 Task: Create Workspace Event Planning Workspace description Manage website maintenance and updates. Workspace type Education
Action: Mouse moved to (430, 91)
Screenshot: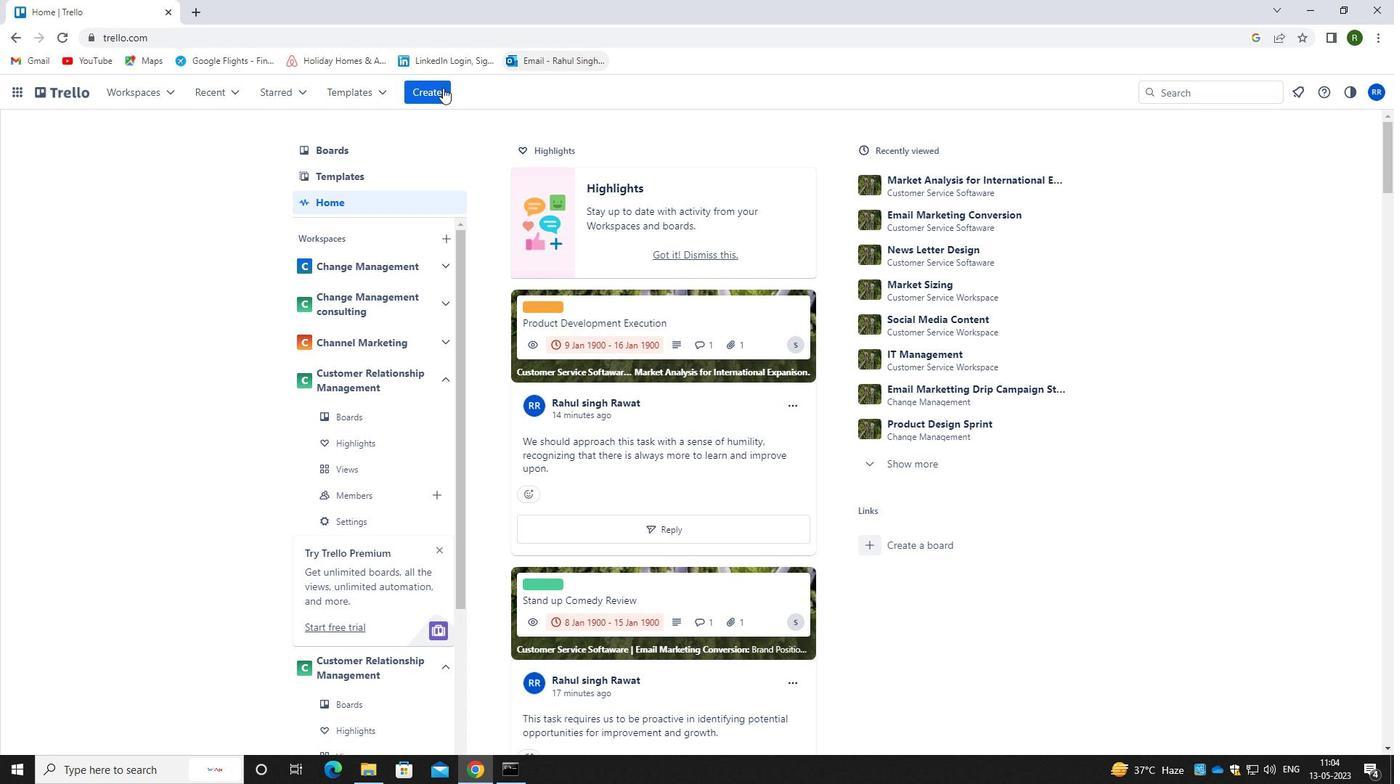 
Action: Mouse pressed left at (430, 91)
Screenshot: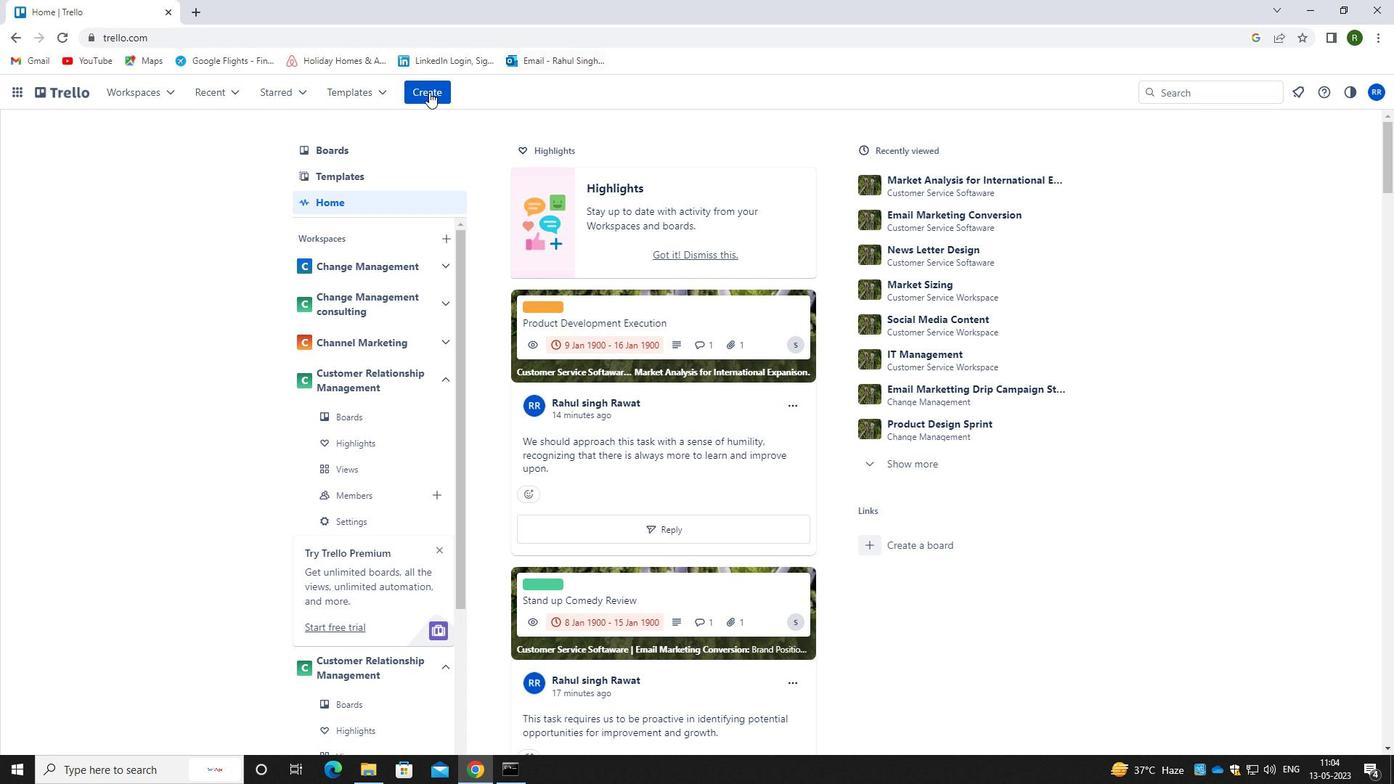 
Action: Mouse moved to (476, 246)
Screenshot: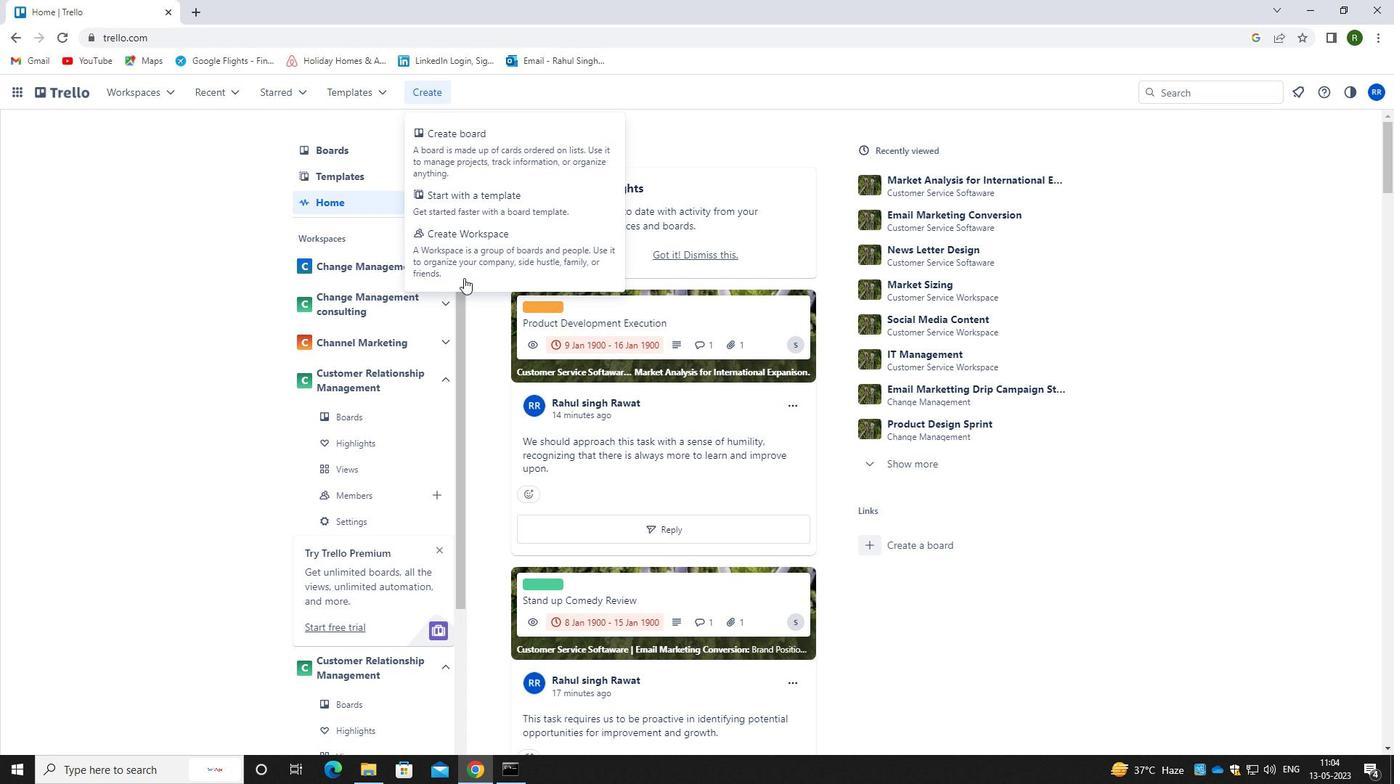 
Action: Mouse pressed left at (476, 246)
Screenshot: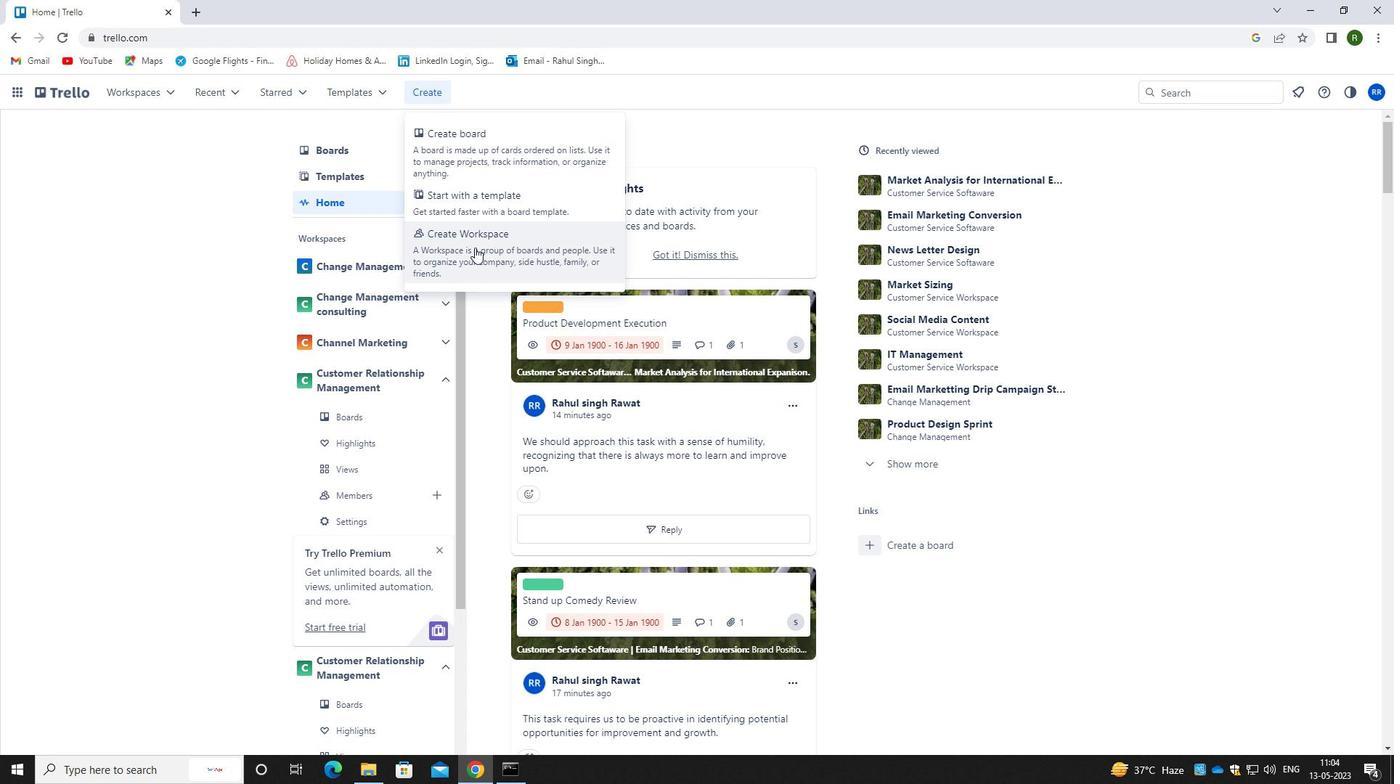 
Action: Mouse moved to (464, 249)
Screenshot: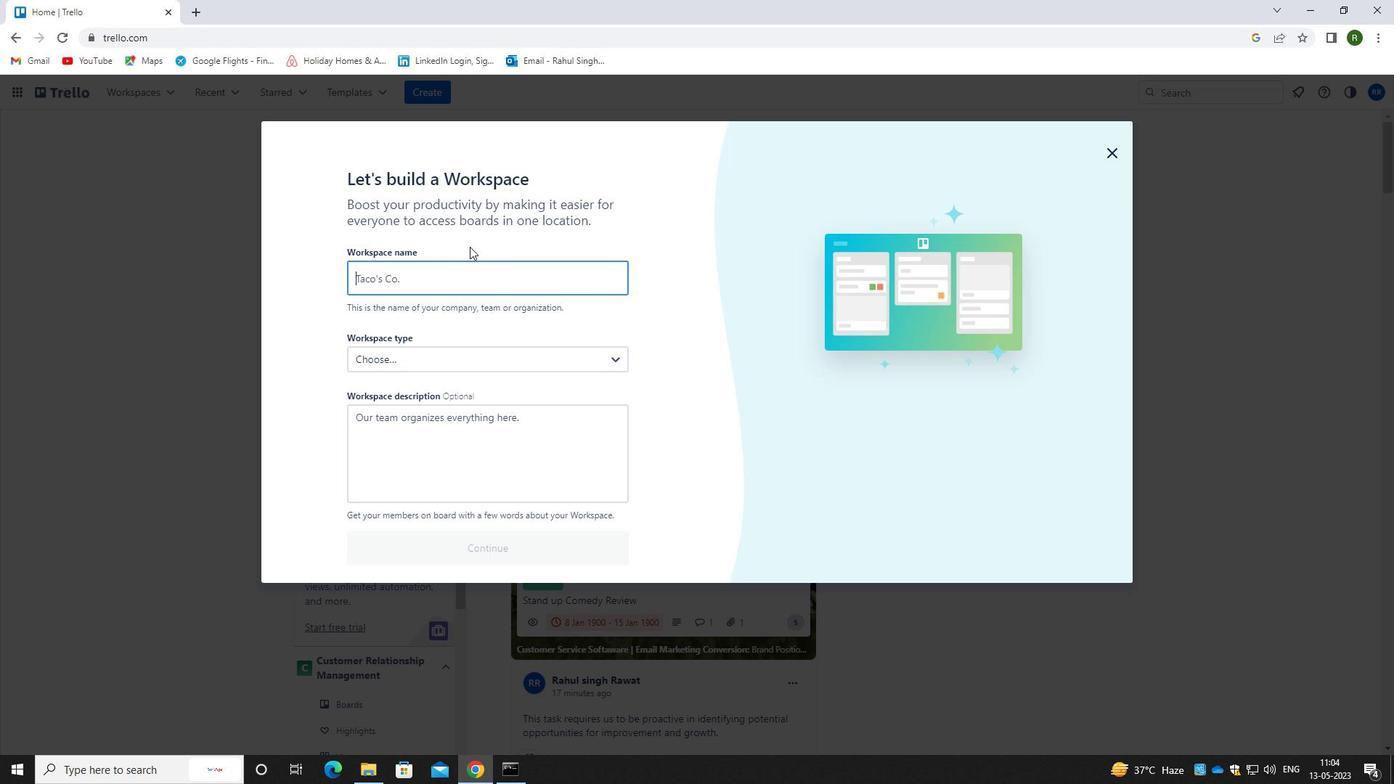 
Action: Key pressed <Key.caps_lock>e<Key.caps_lock>vent<Key.space><Key.caps_lock>p<Key.caps_lock>lani<Key.backspace>ning<Key.space><Key.caps_lock>w<Key.caps_lock>orkspace
Screenshot: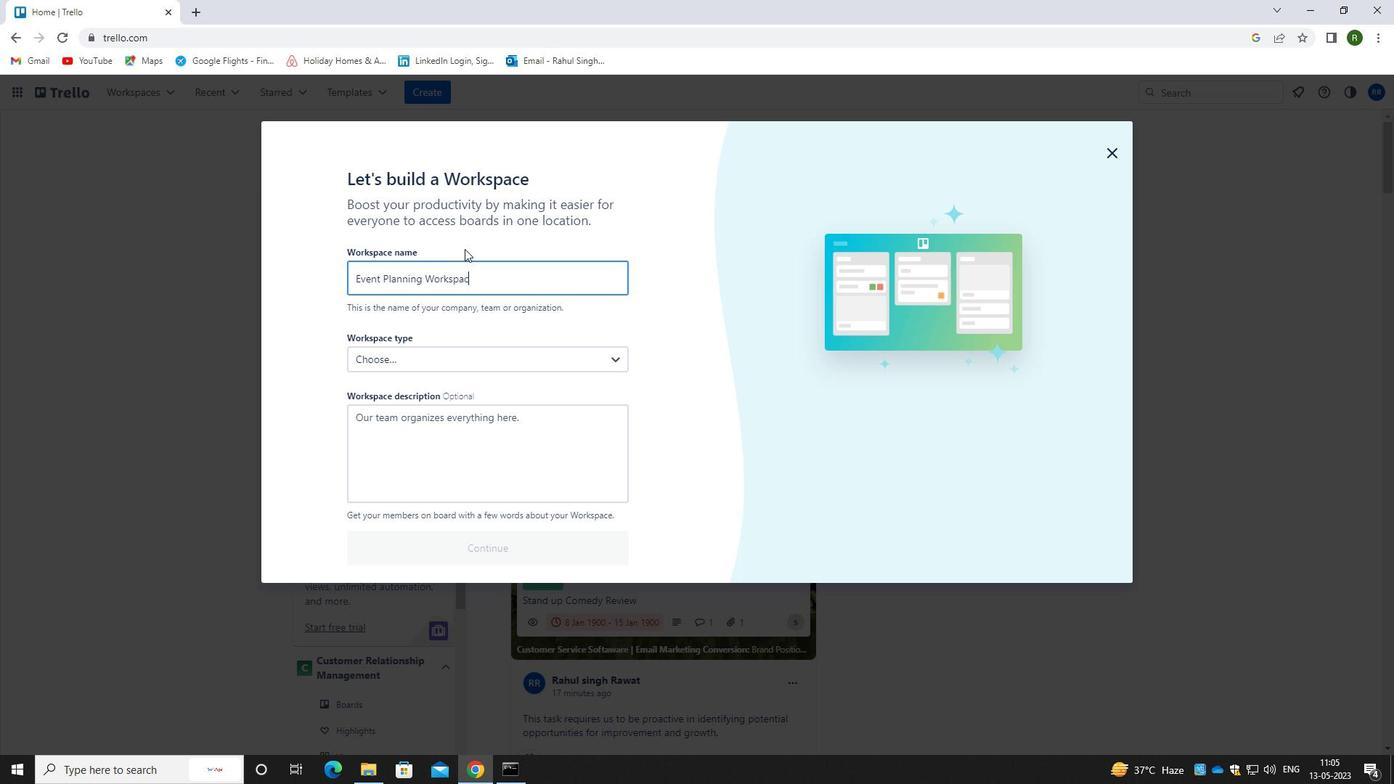 
Action: Mouse moved to (414, 457)
Screenshot: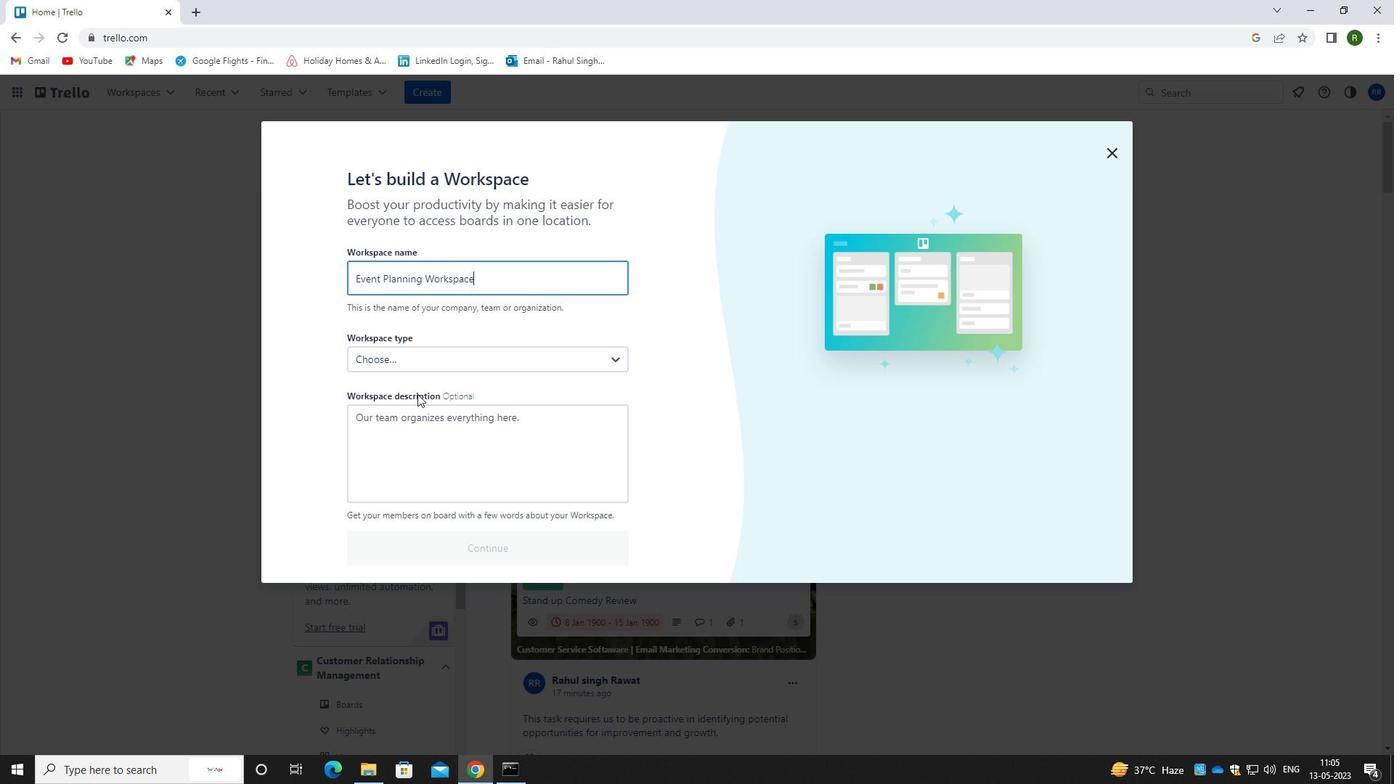 
Action: Mouse pressed left at (414, 457)
Screenshot: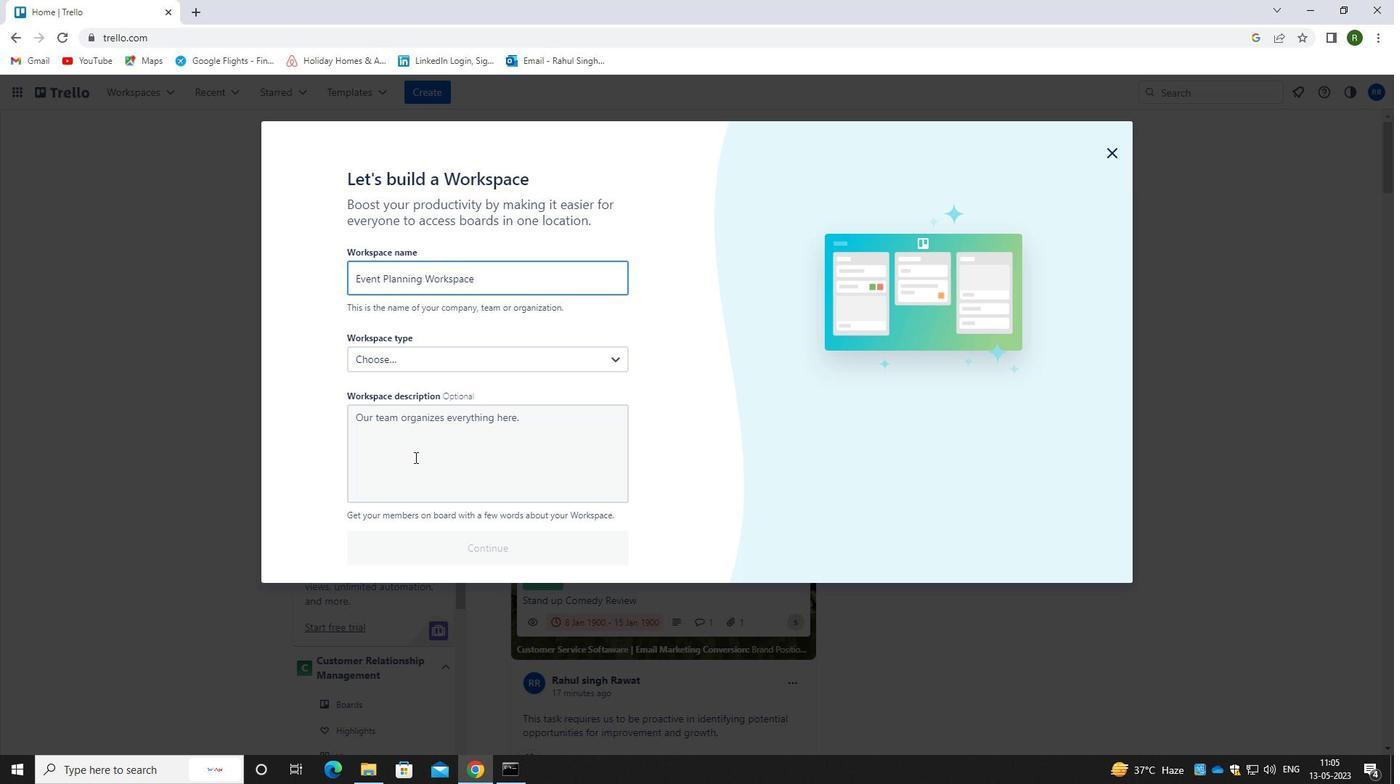 
Action: Mouse moved to (530, 433)
Screenshot: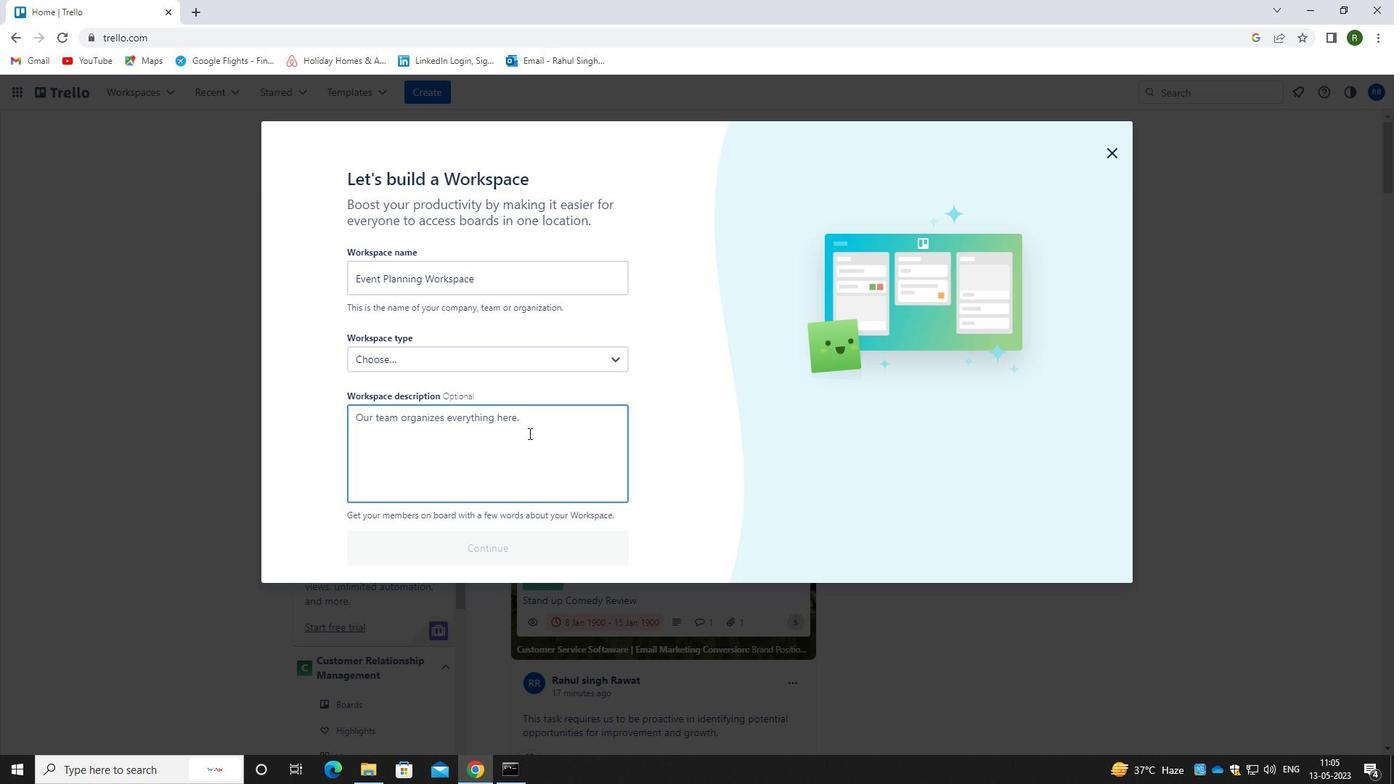 
Action: Mouse pressed left at (530, 433)
Screenshot: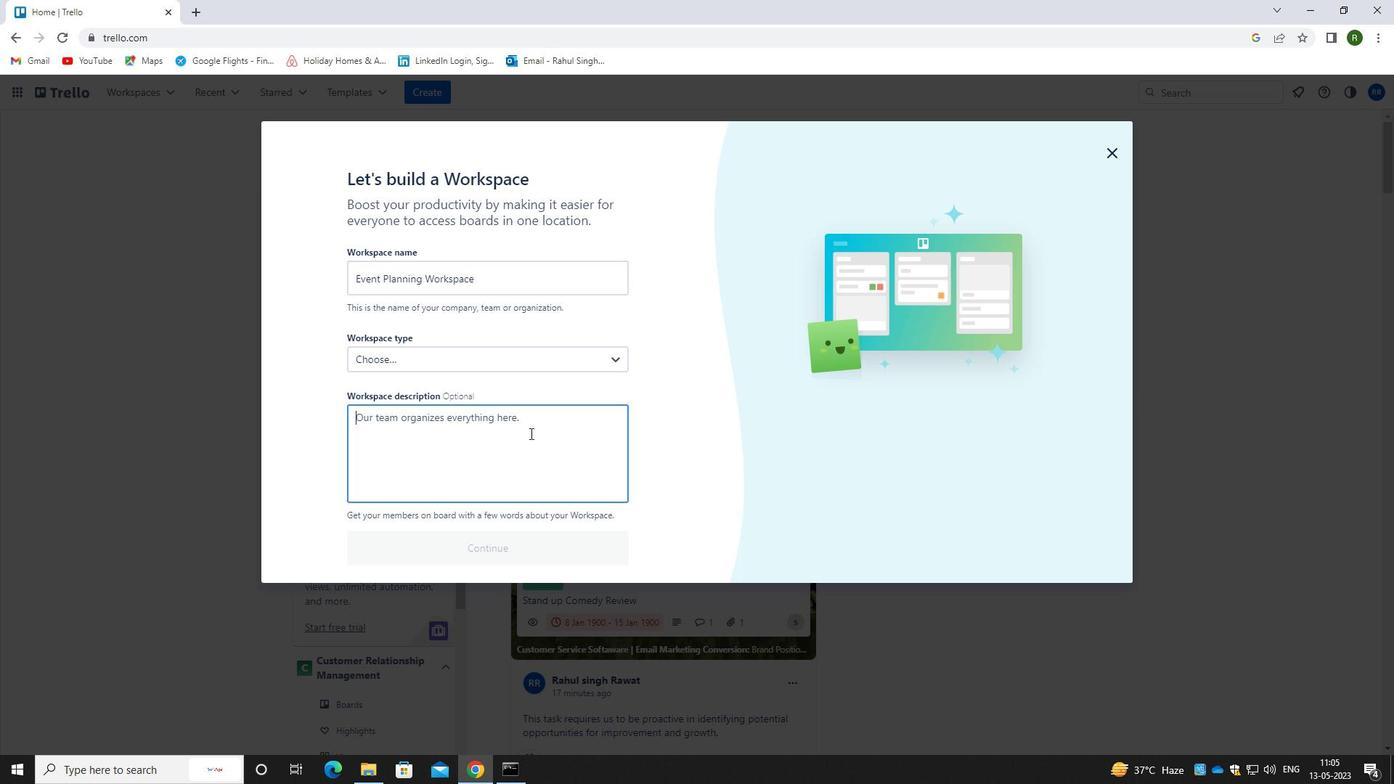 
Action: Mouse moved to (491, 426)
Screenshot: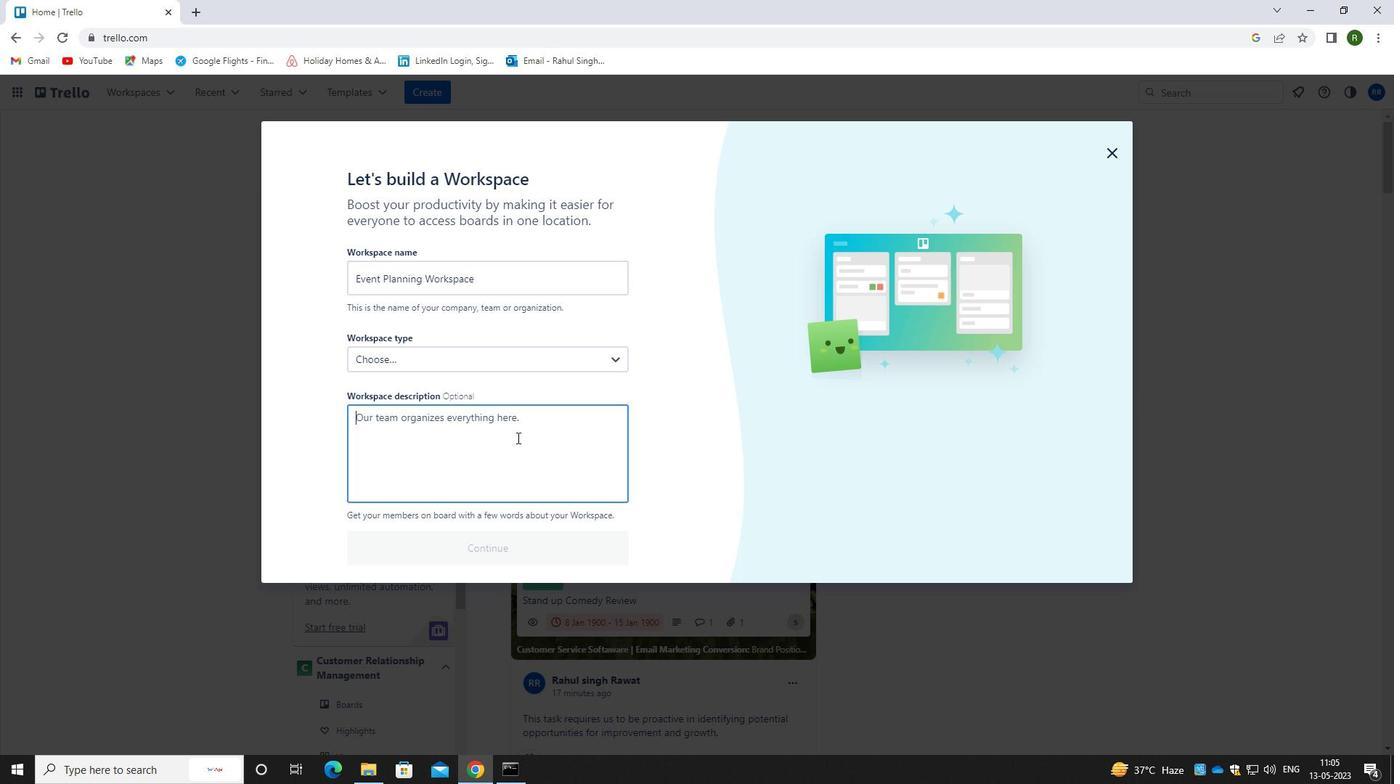 
Action: Key pressed <Key.caps_lock>m<Key.caps_lock>anage<Key.space>website<Key.space>maintenance<Key.space>and<Key.space>updates.
Screenshot: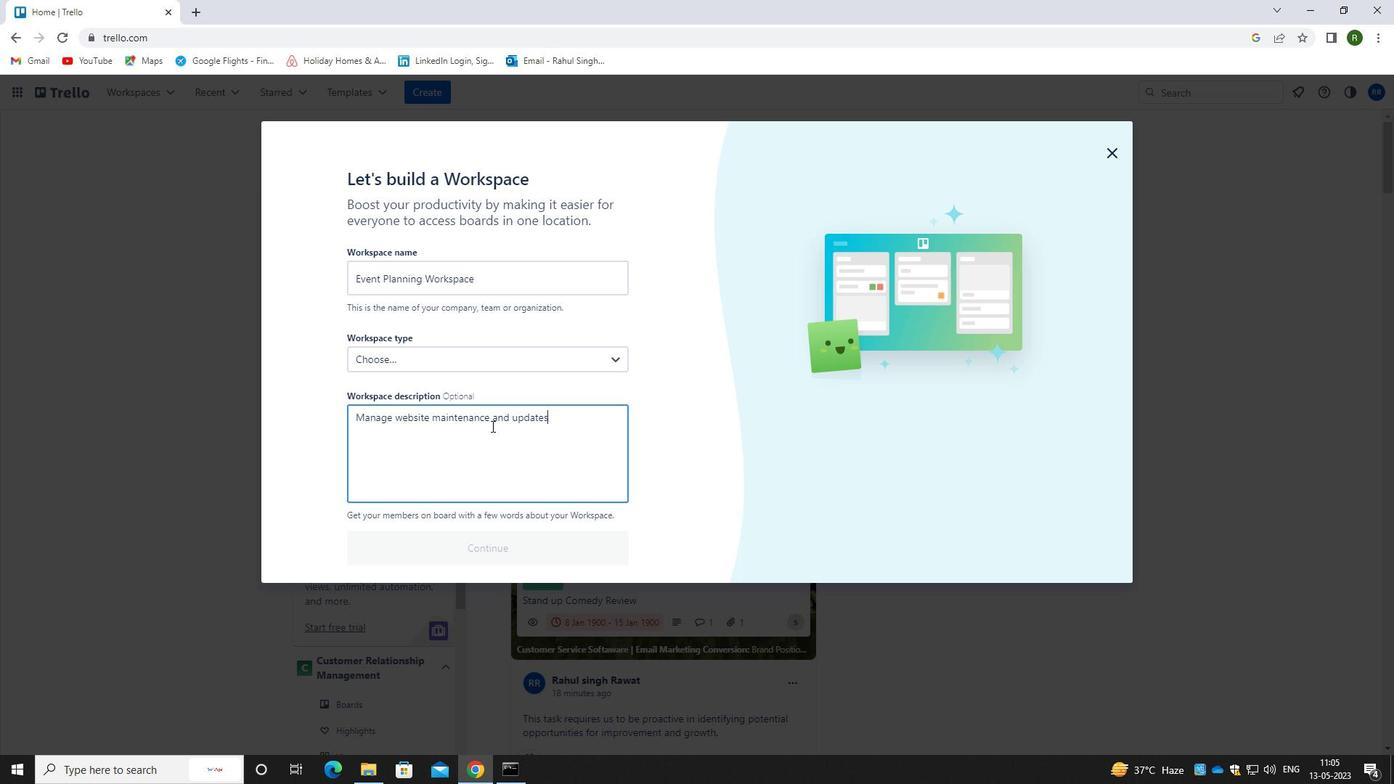 
Action: Mouse moved to (441, 361)
Screenshot: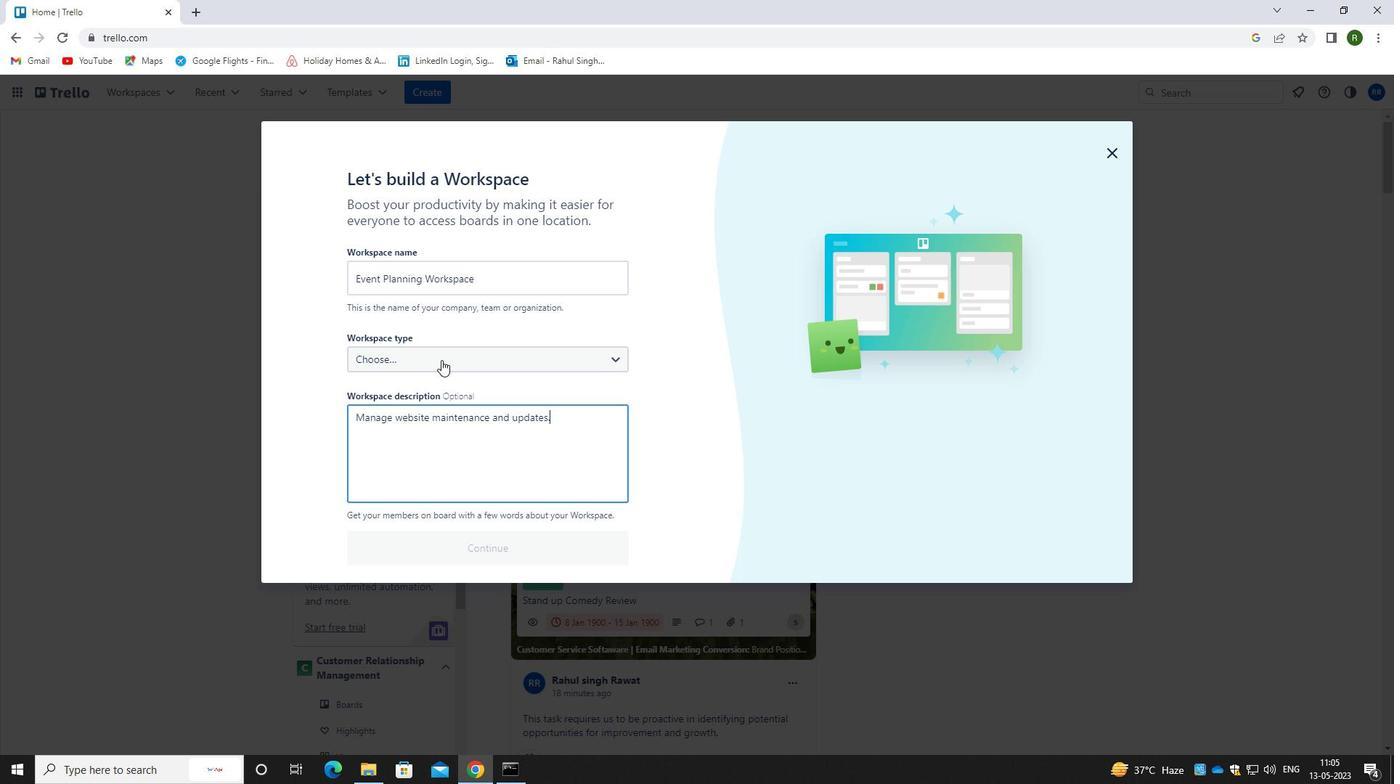 
Action: Mouse pressed left at (441, 361)
Screenshot: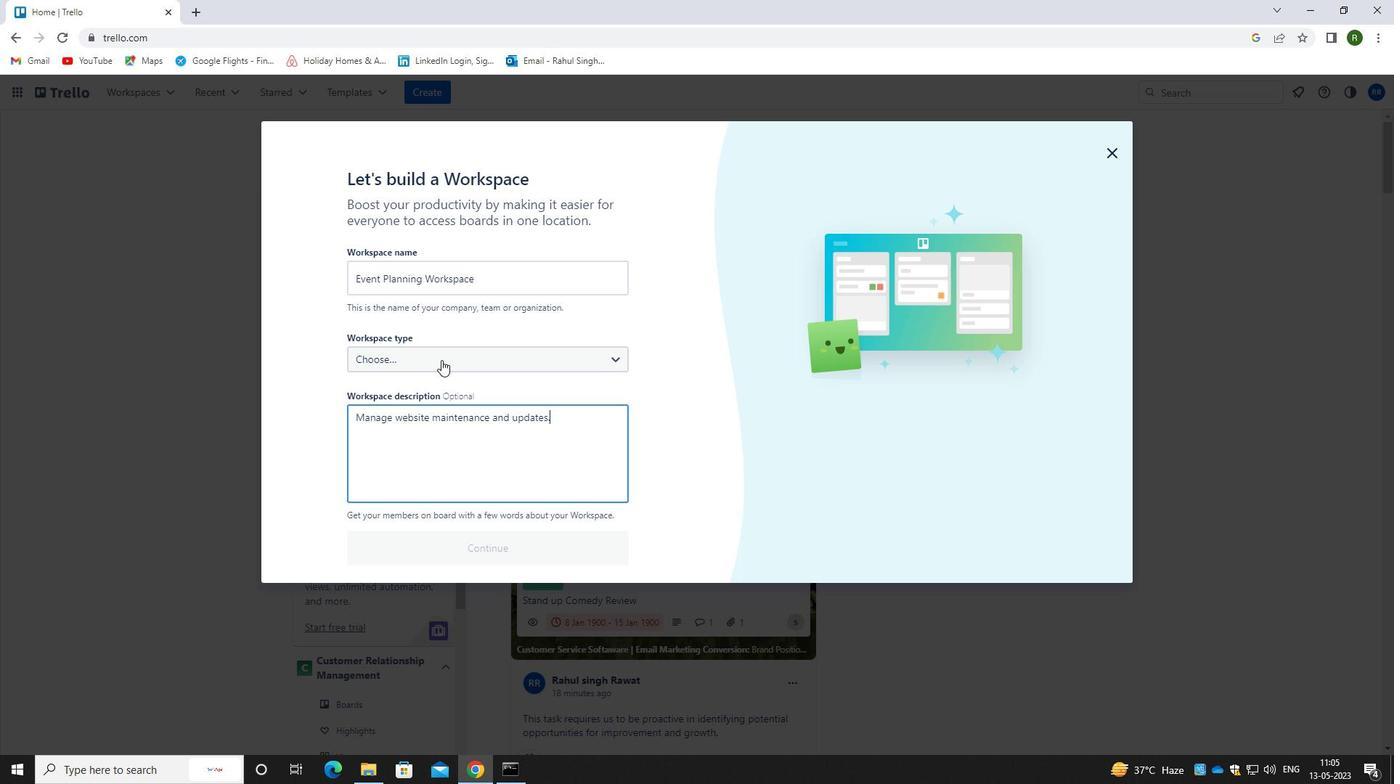 
Action: Mouse moved to (427, 418)
Screenshot: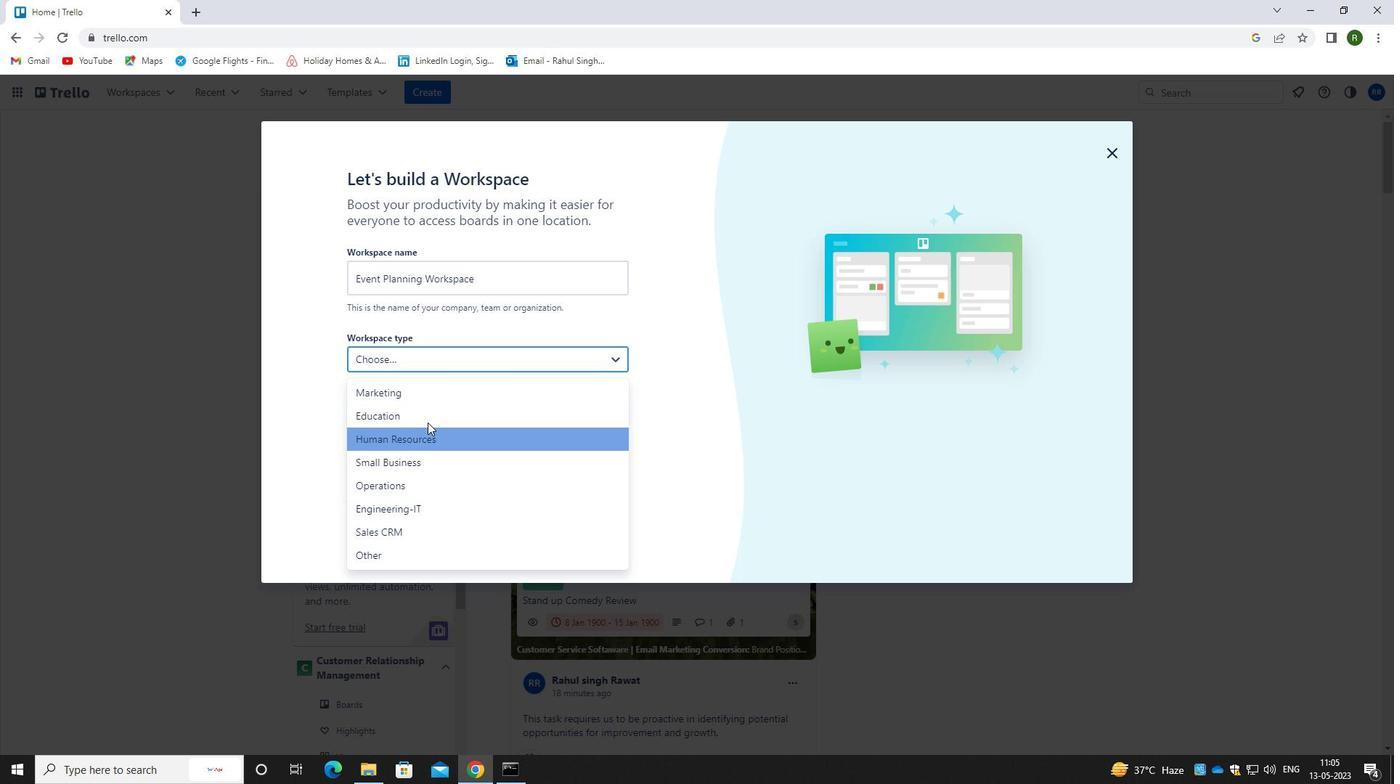 
Action: Mouse pressed left at (427, 418)
Screenshot: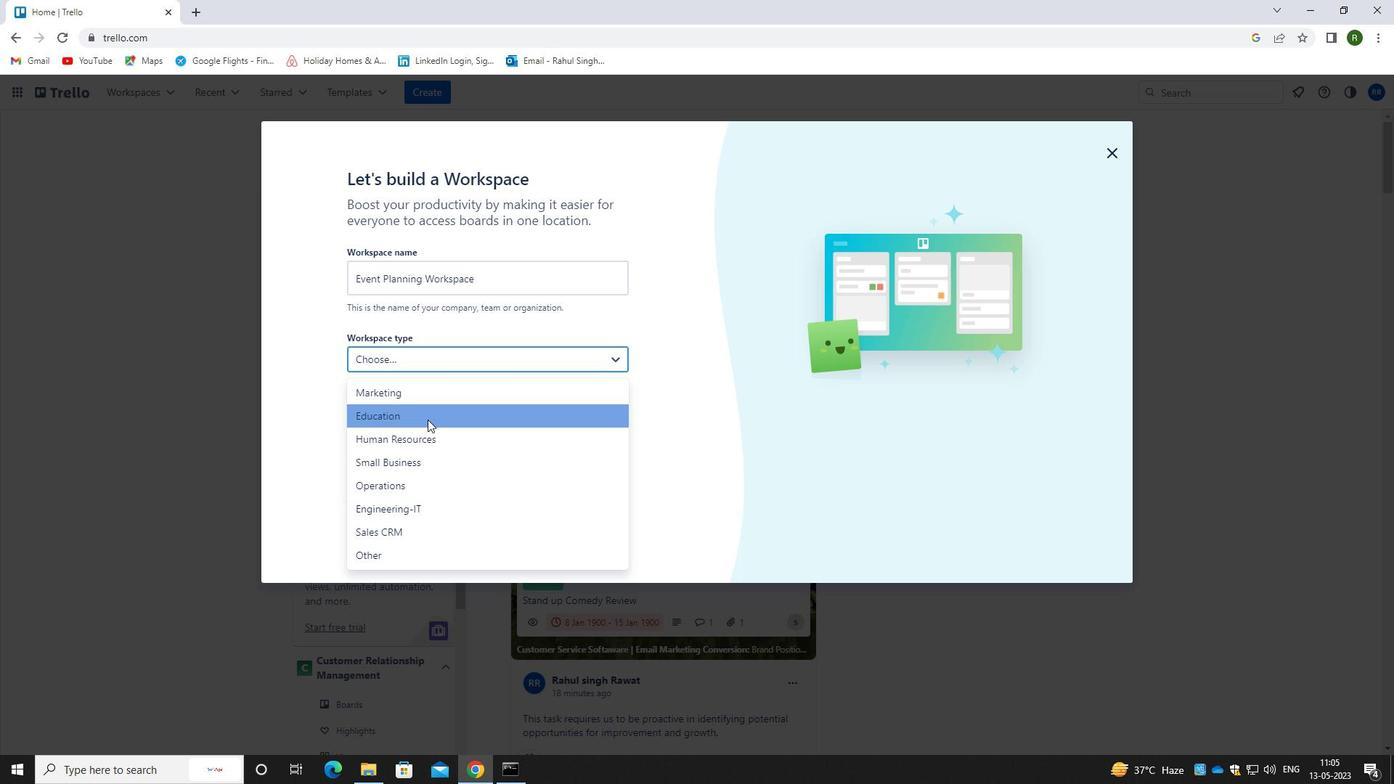 
Action: Mouse moved to (441, 551)
Screenshot: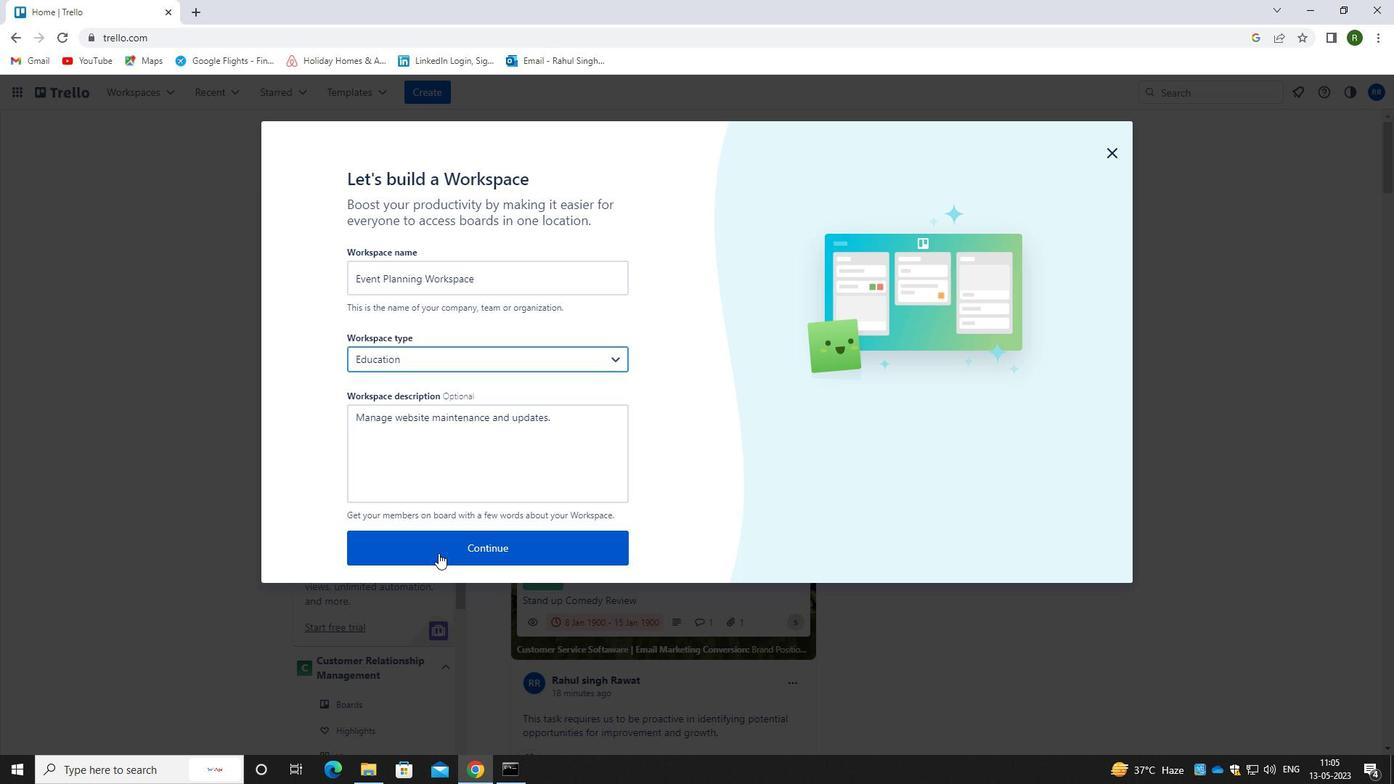 
Action: Mouse pressed left at (441, 551)
Screenshot: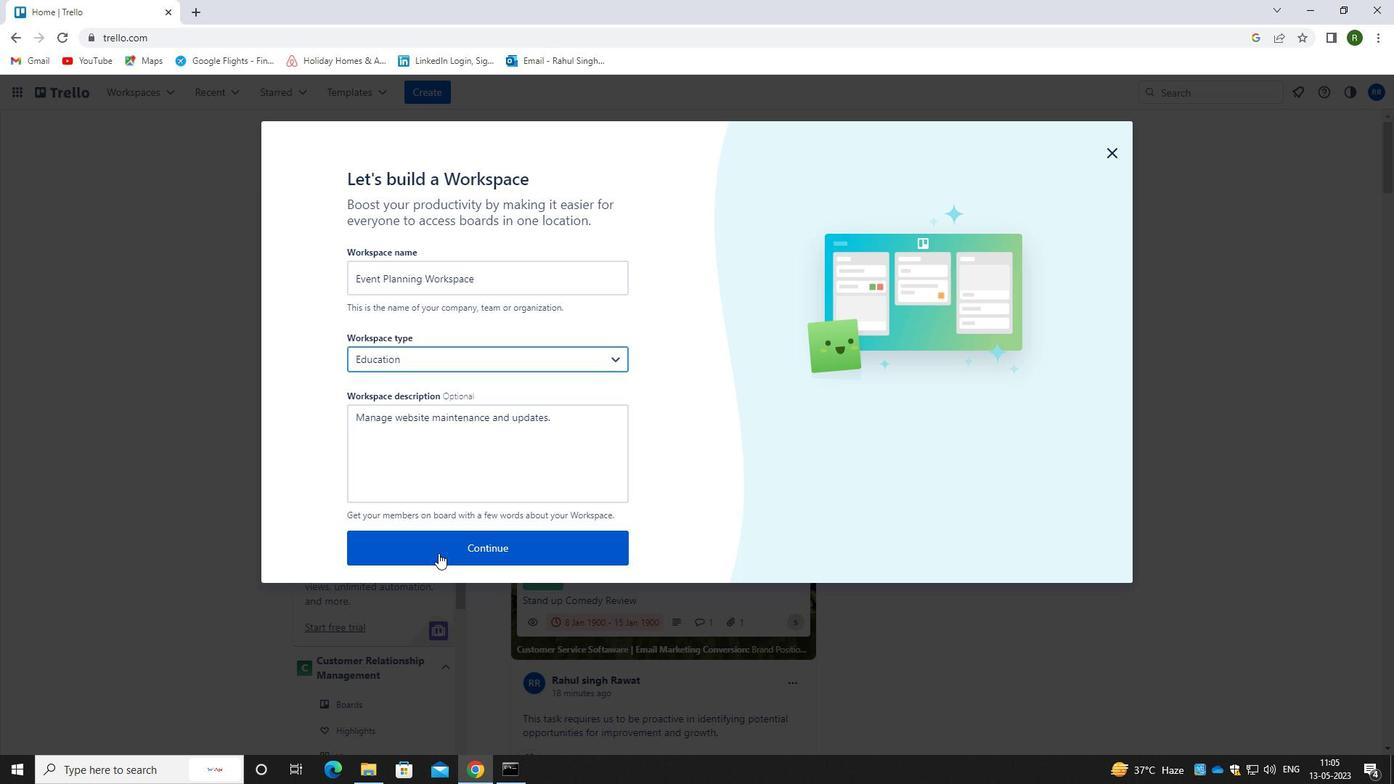 
Action: Mouse moved to (497, 400)
Screenshot: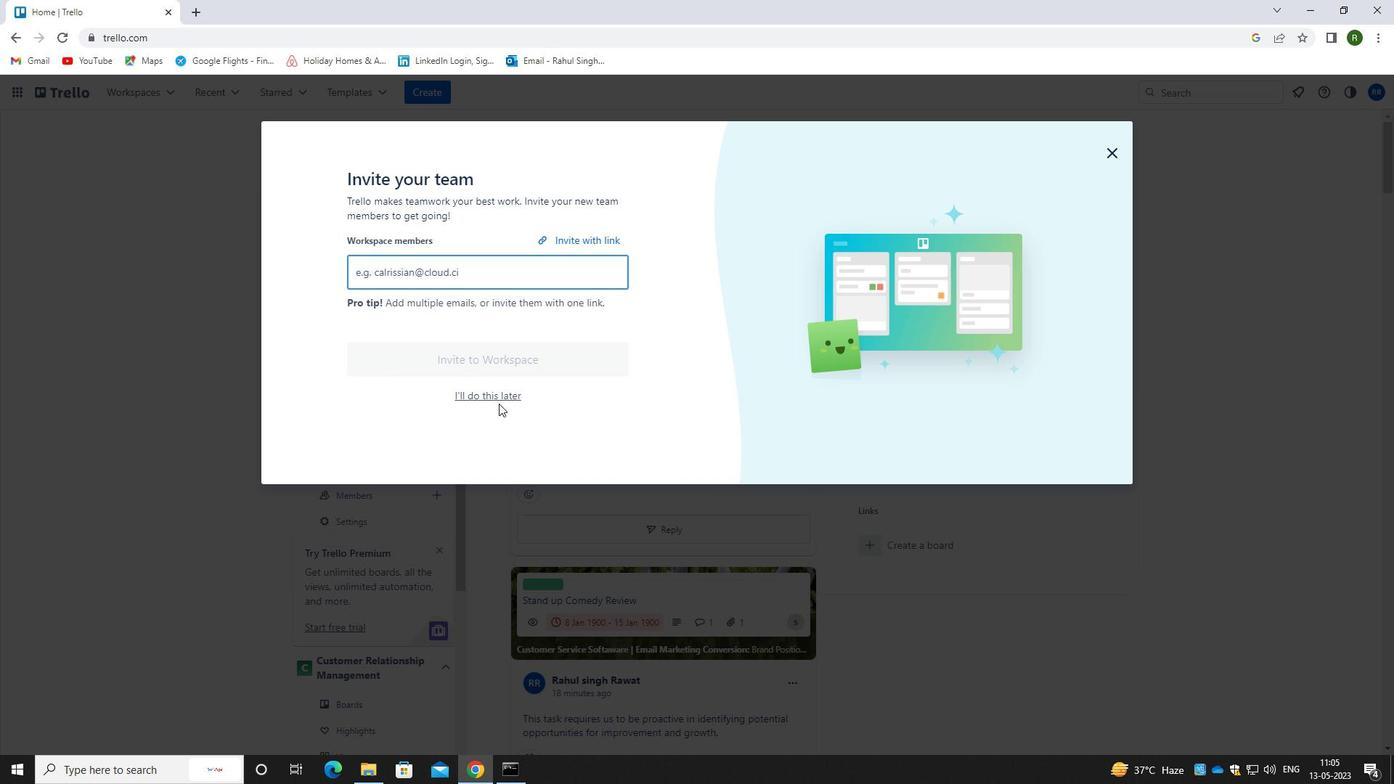 
Action: Mouse pressed left at (497, 400)
Screenshot: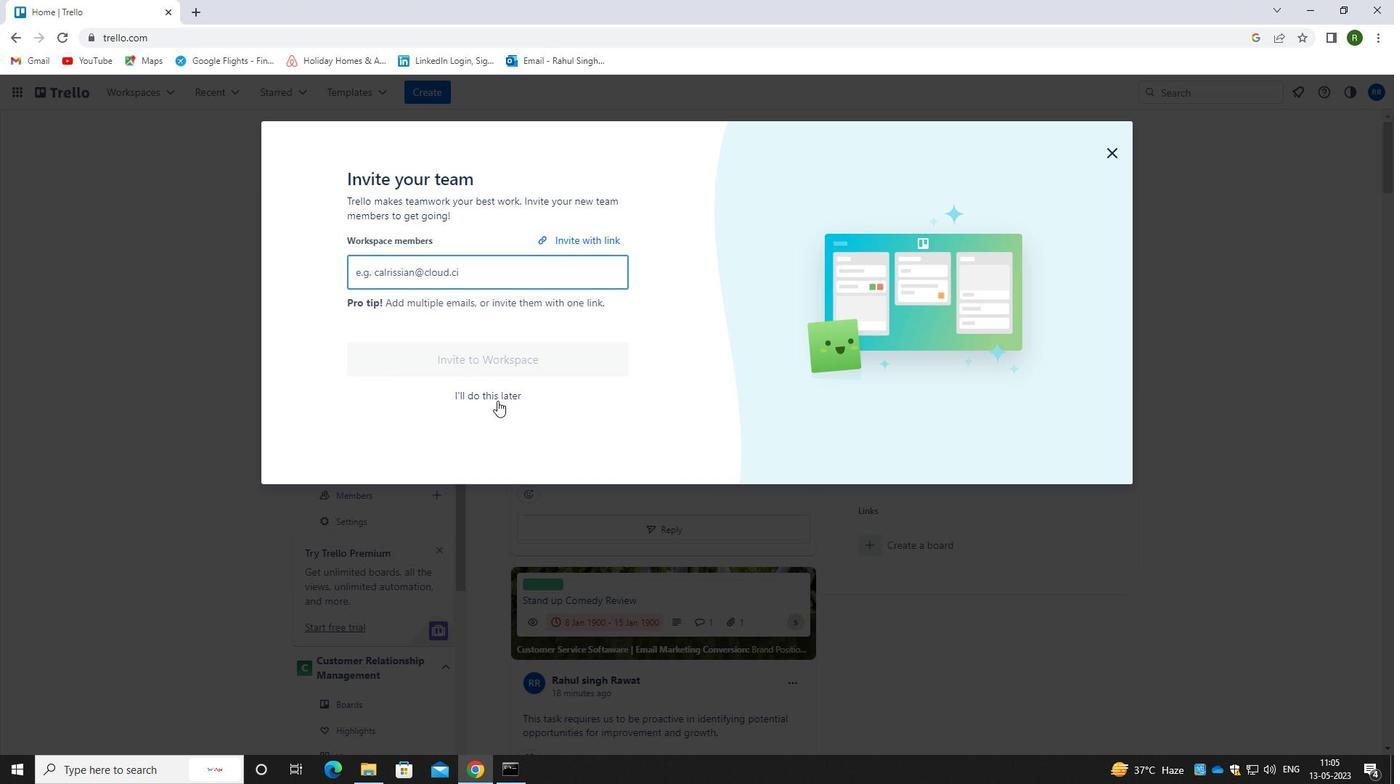 
